 Task: Search for and review emails from 'softage' in your inbox.
Action: Mouse moved to (297, 8)
Screenshot: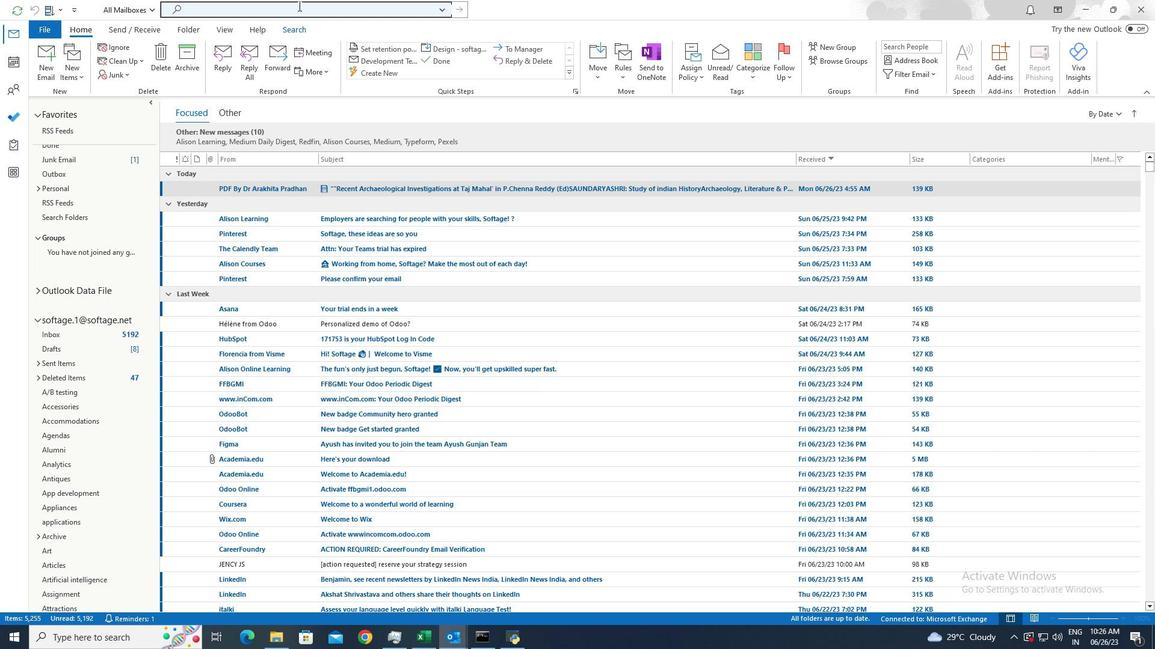 
Action: Mouse pressed left at (297, 8)
Screenshot: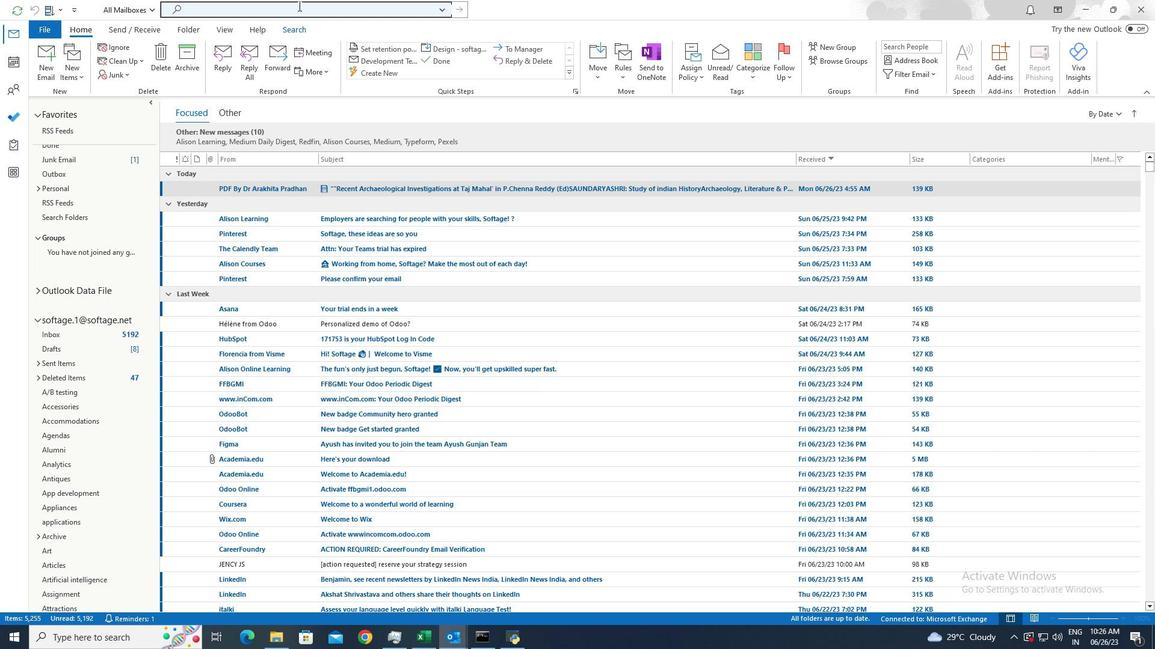 
Action: Key pressed softage.3<Key.shift>@
Screenshot: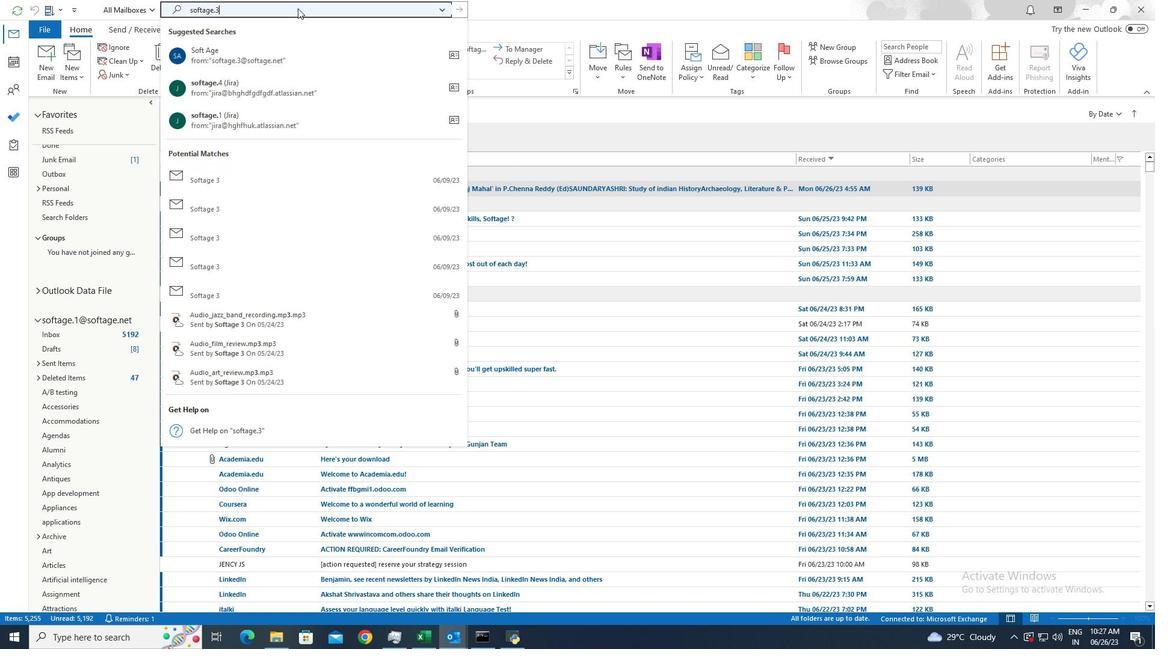 
Action: Mouse moved to (308, 68)
Screenshot: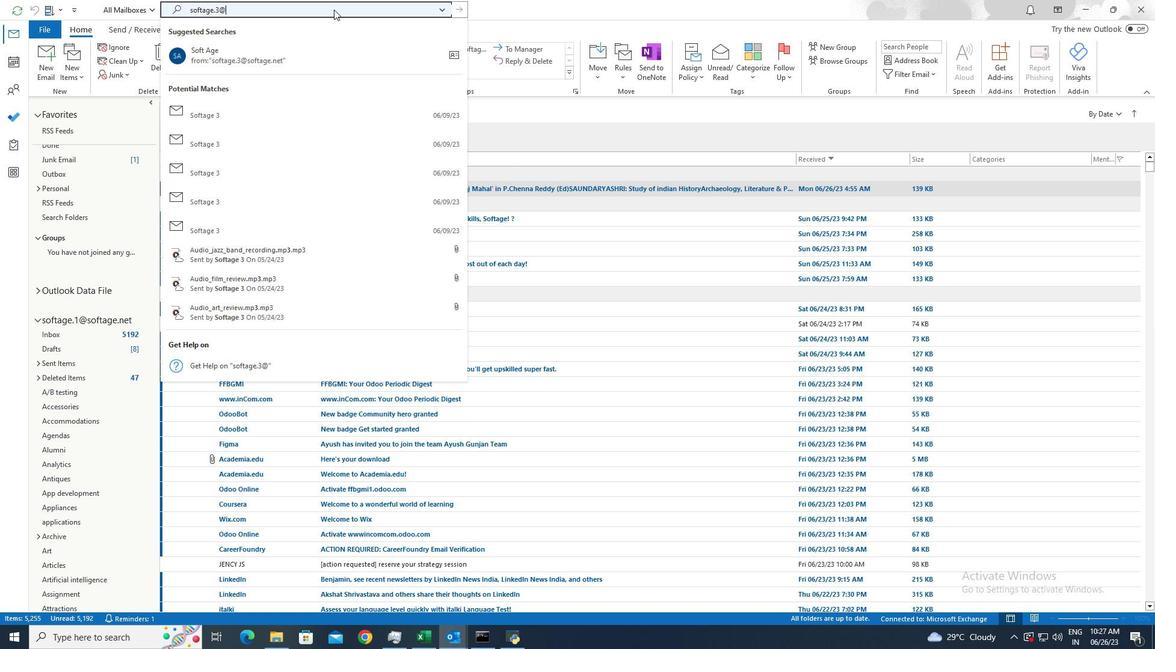 
Action: Mouse pressed left at (308, 68)
Screenshot: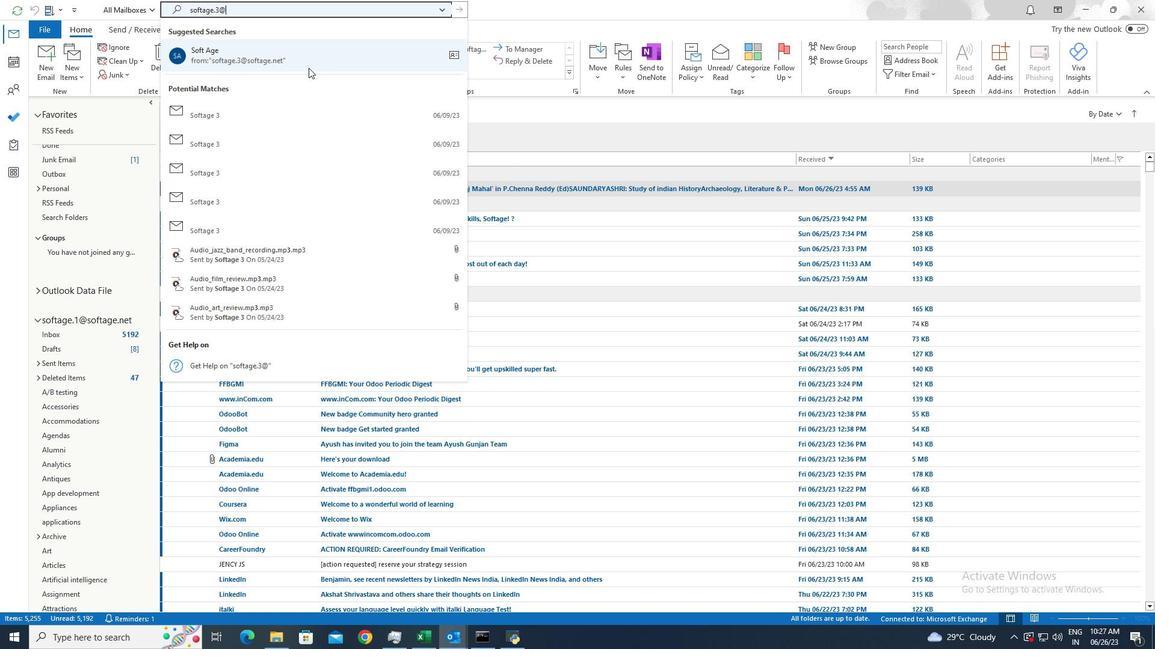 
Action: Mouse moved to (265, 157)
Screenshot: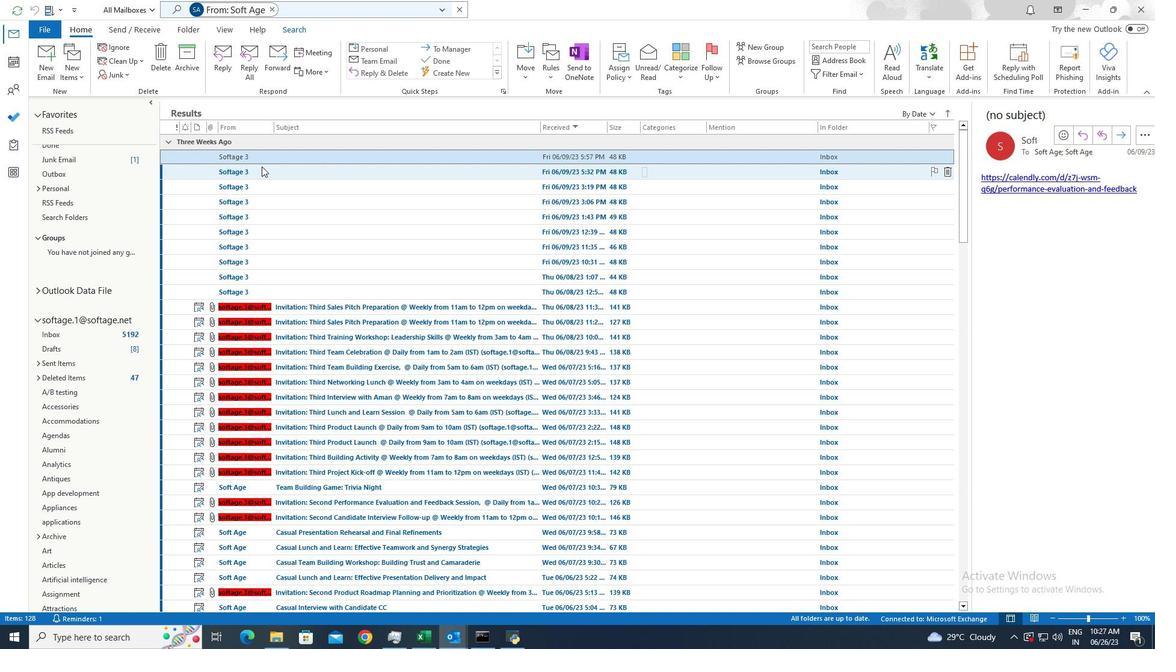 
Action: Mouse pressed left at (265, 157)
Screenshot: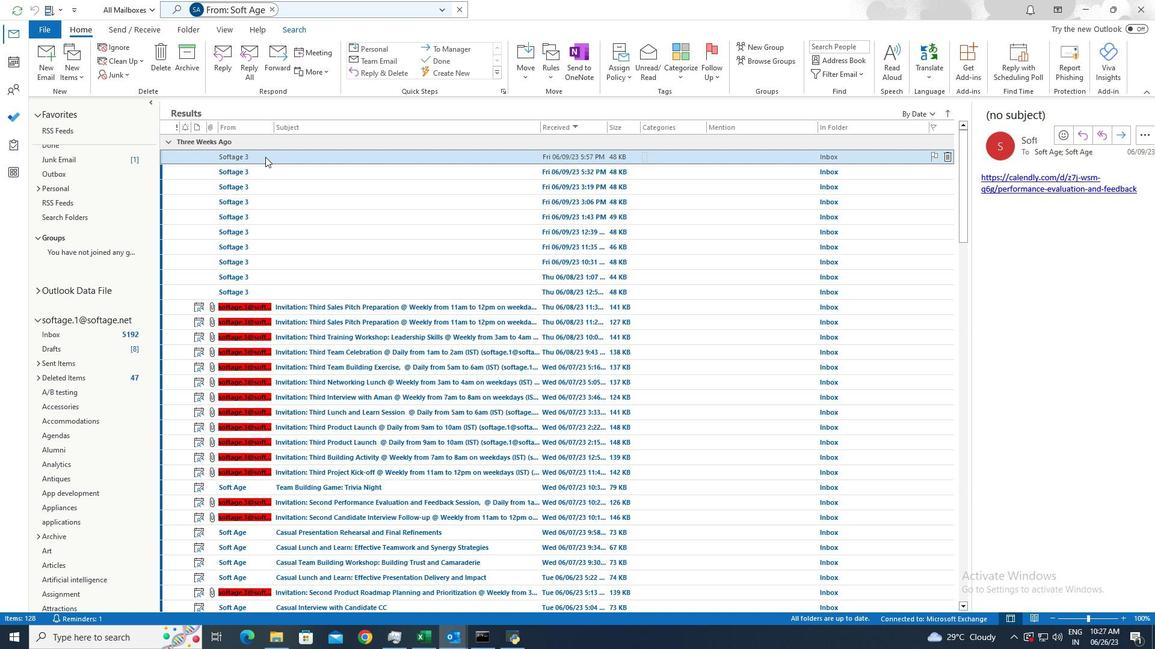 
Action: Mouse moved to (161, 49)
Screenshot: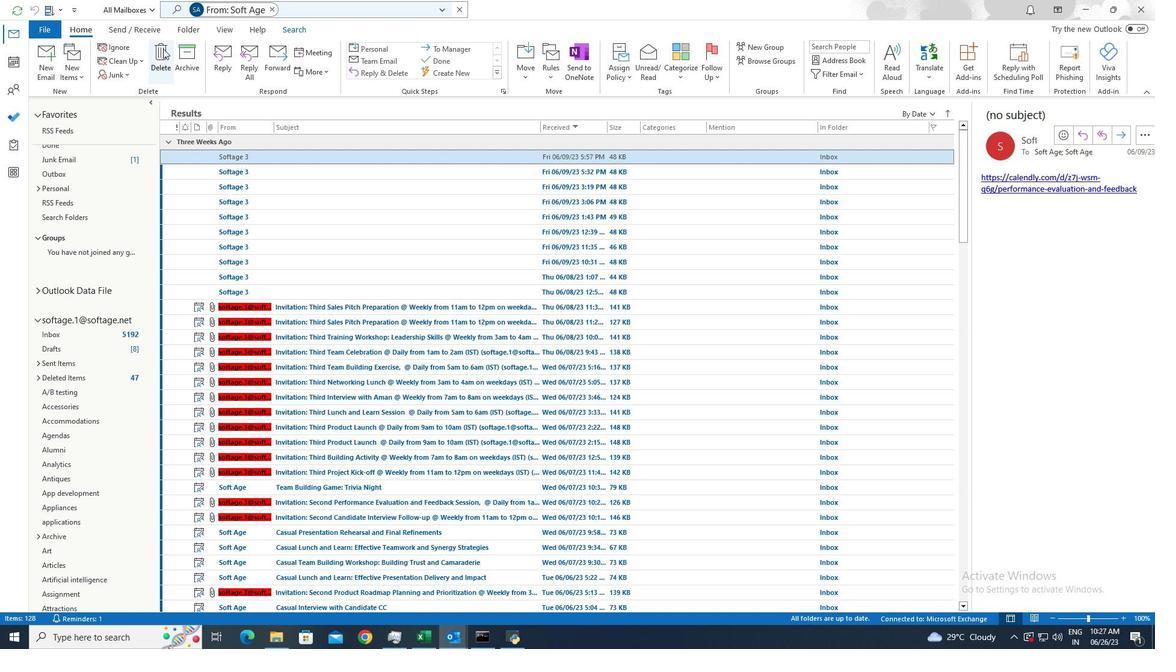 
Action: Mouse pressed left at (161, 49)
Screenshot: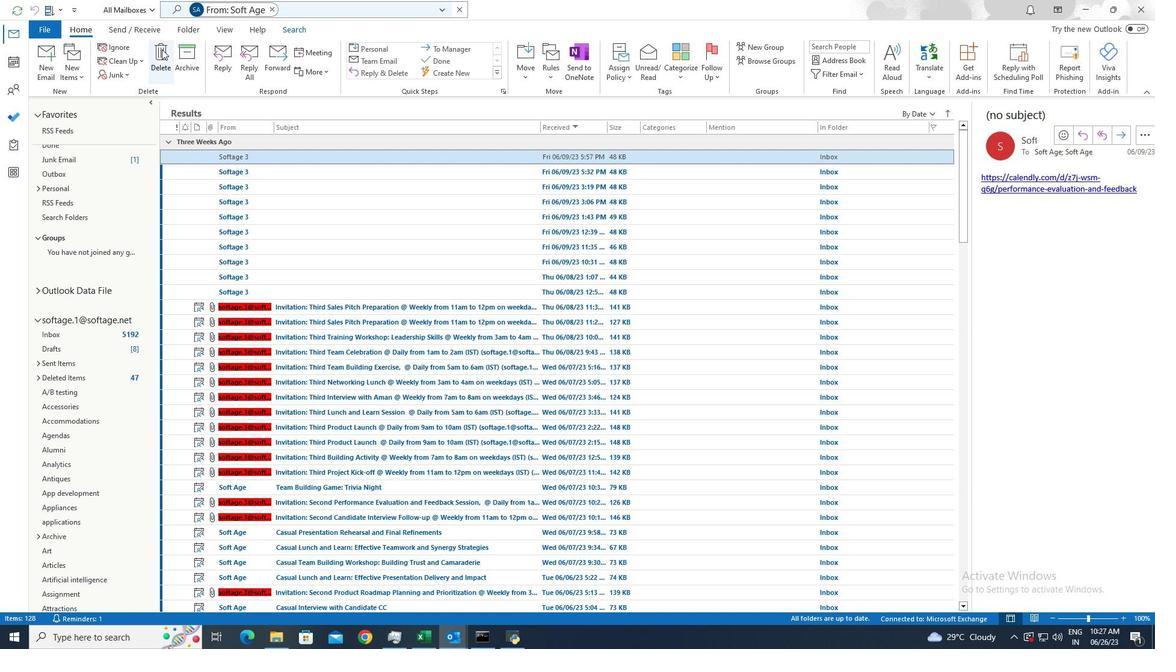 
Action: Mouse moved to (162, 50)
Screenshot: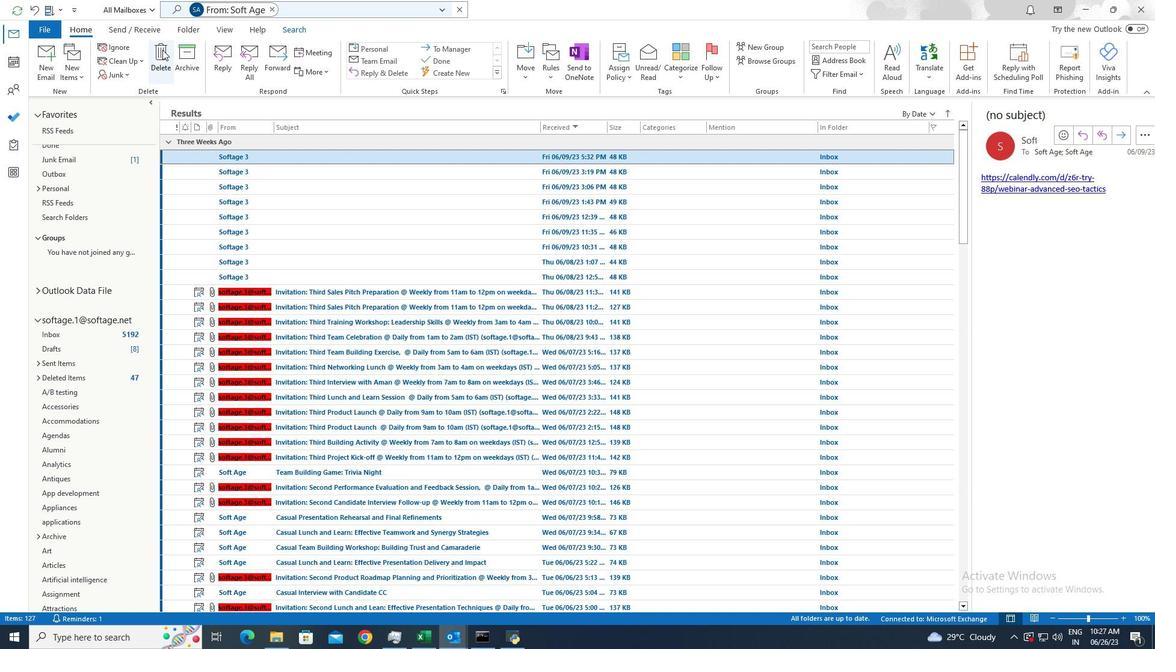 
